 Task: Send an email with the signature Danielle Scott with the subject Thank you for a cover letter and the message I noticed that there were some discrepancies in the financial statement. Could you please clarify these for me? from softage.10@softage.net to softage.3@softage.net and move the email from Sent Items to the folder Conversion rate optimization
Action: Mouse moved to (84, 88)
Screenshot: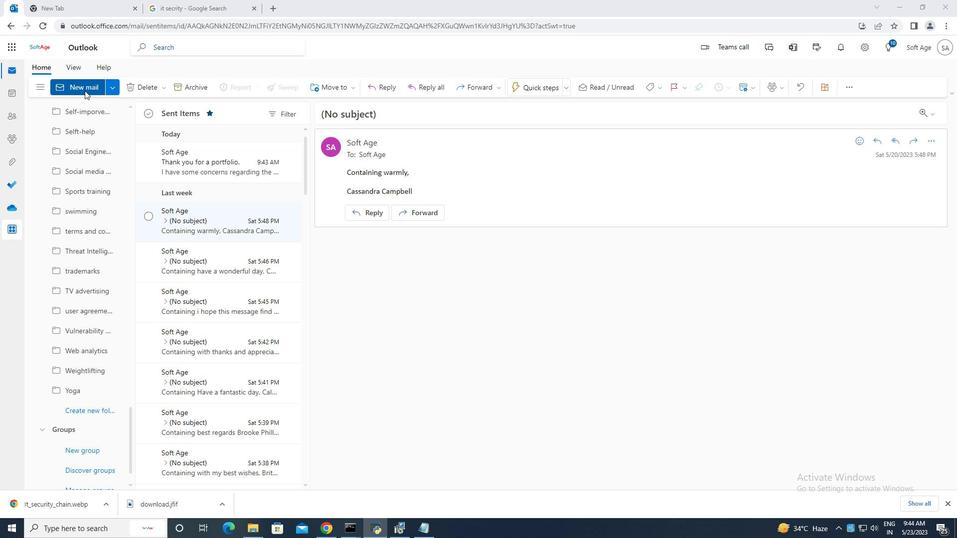 
Action: Mouse pressed left at (84, 88)
Screenshot: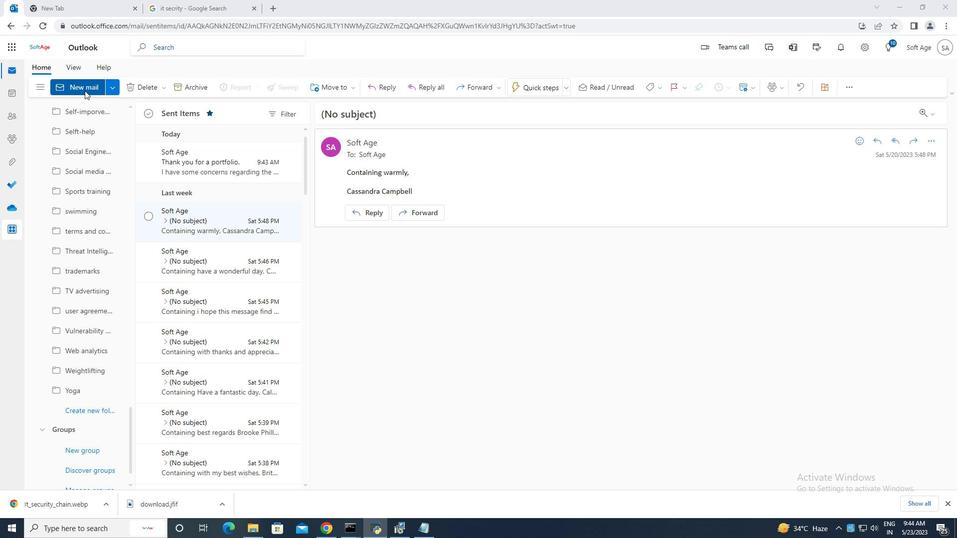 
Action: Mouse moved to (644, 87)
Screenshot: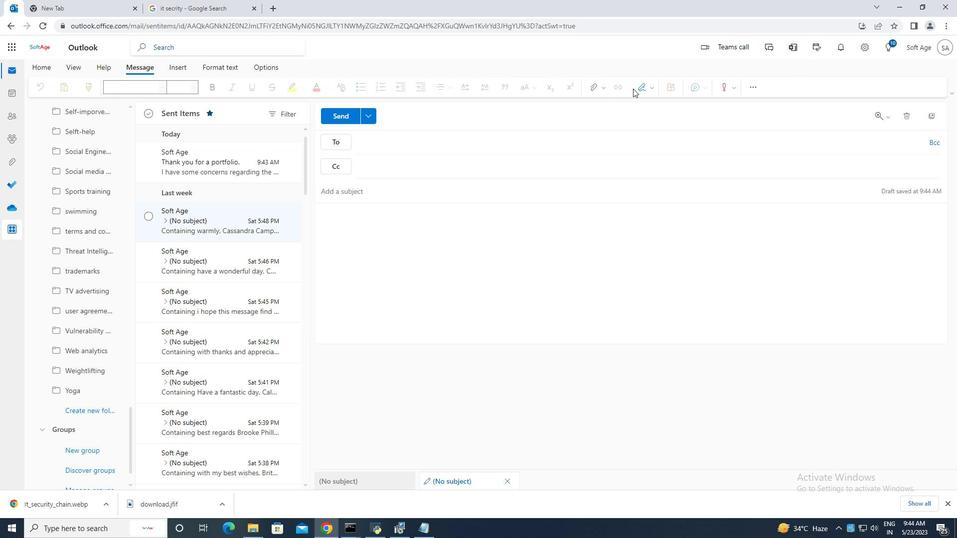 
Action: Mouse pressed left at (644, 87)
Screenshot: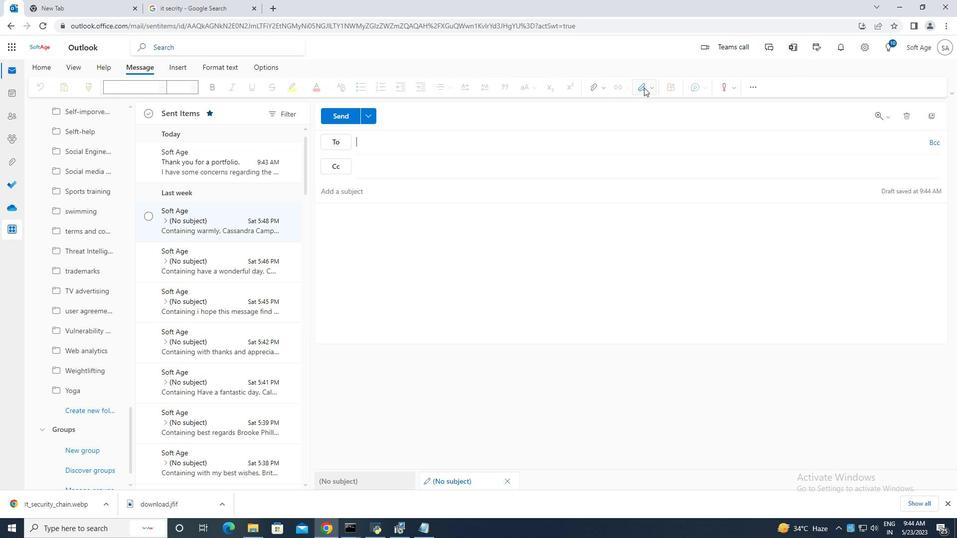 
Action: Mouse moved to (628, 126)
Screenshot: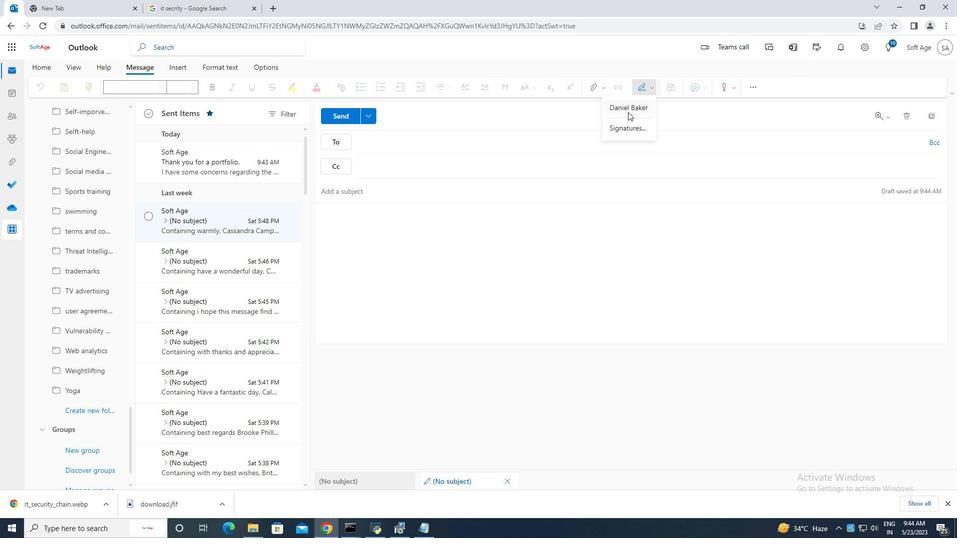 
Action: Mouse pressed left at (628, 126)
Screenshot: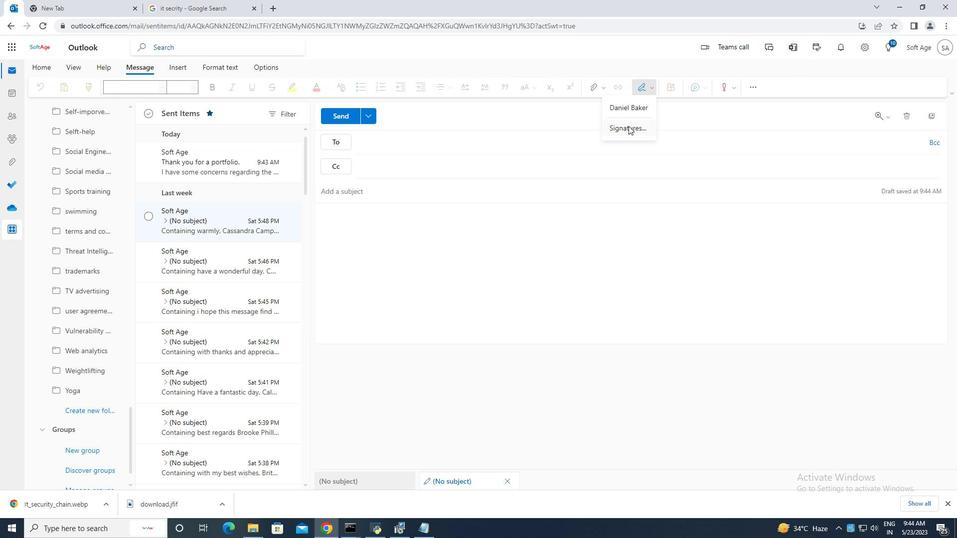 
Action: Mouse moved to (668, 166)
Screenshot: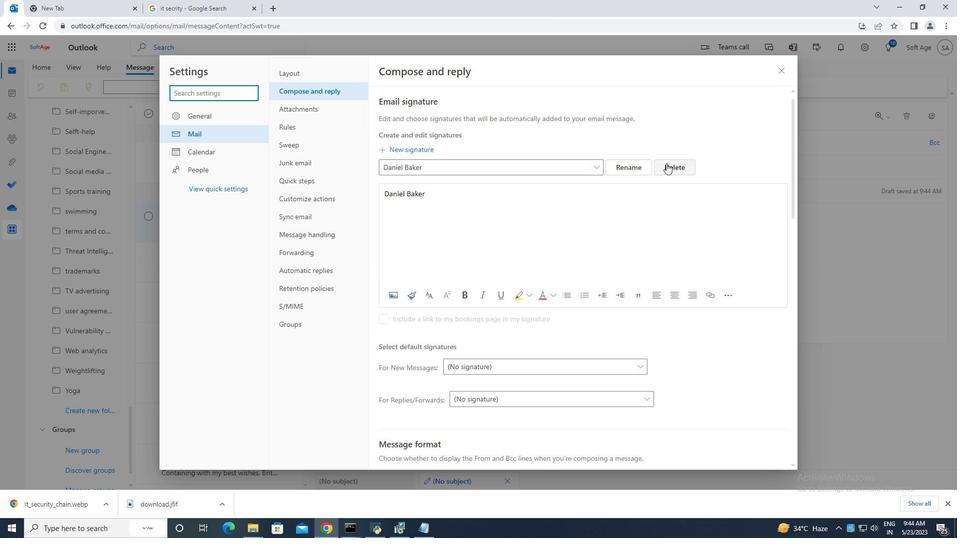 
Action: Mouse pressed left at (668, 166)
Screenshot: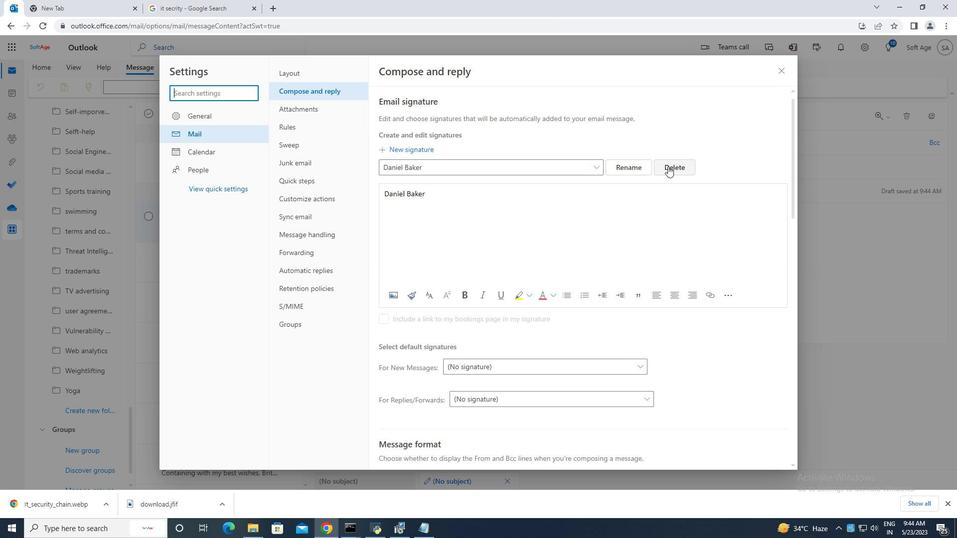 
Action: Mouse moved to (420, 166)
Screenshot: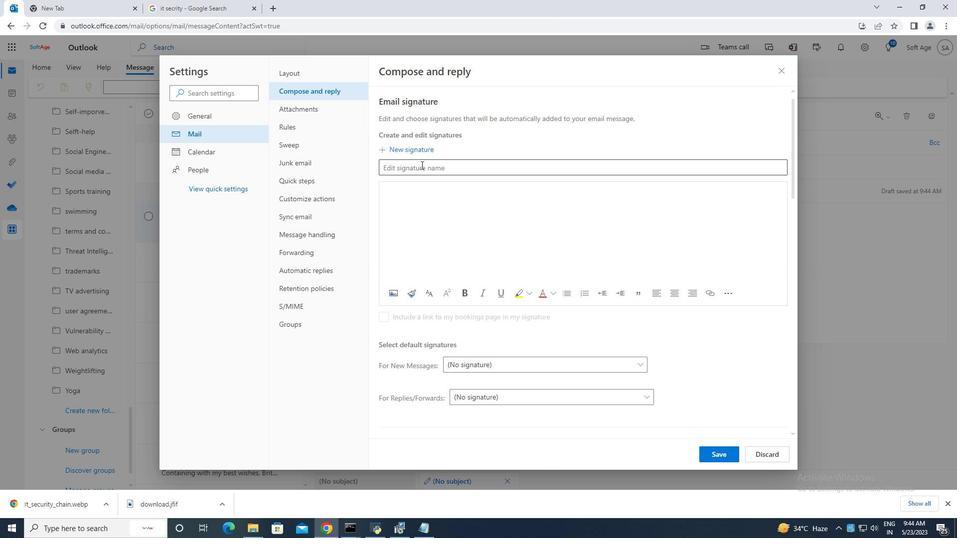 
Action: Mouse pressed left at (420, 166)
Screenshot: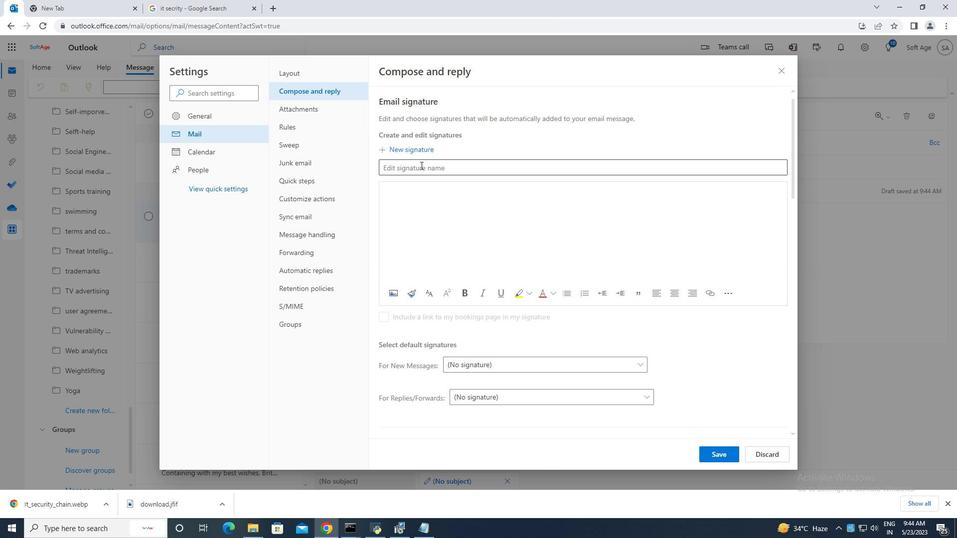 
Action: Mouse moved to (420, 166)
Screenshot: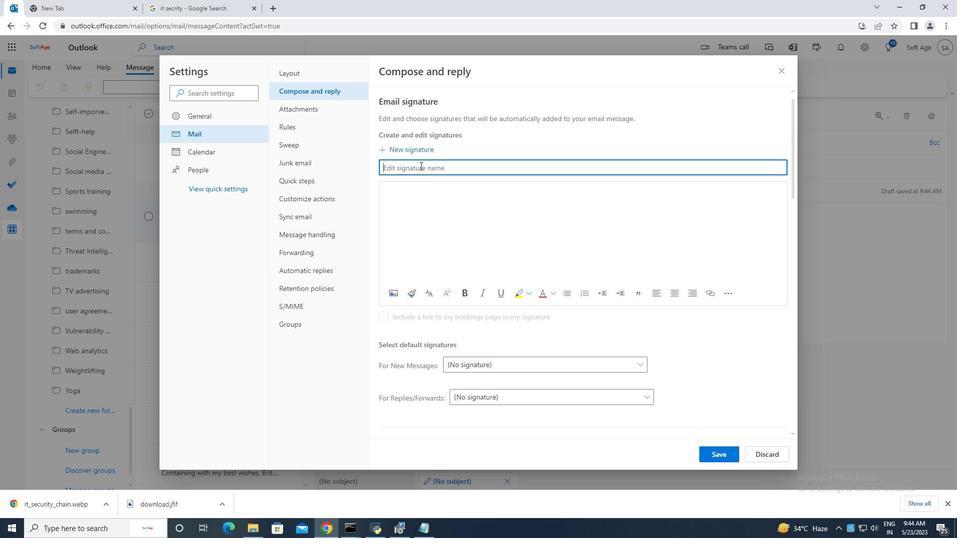 
Action: Key pressed <Key.caps_lock>D<Key.caps_lock>anielle<Key.space><Key.caps_lock>S<Key.caps_lock>cott
Screenshot: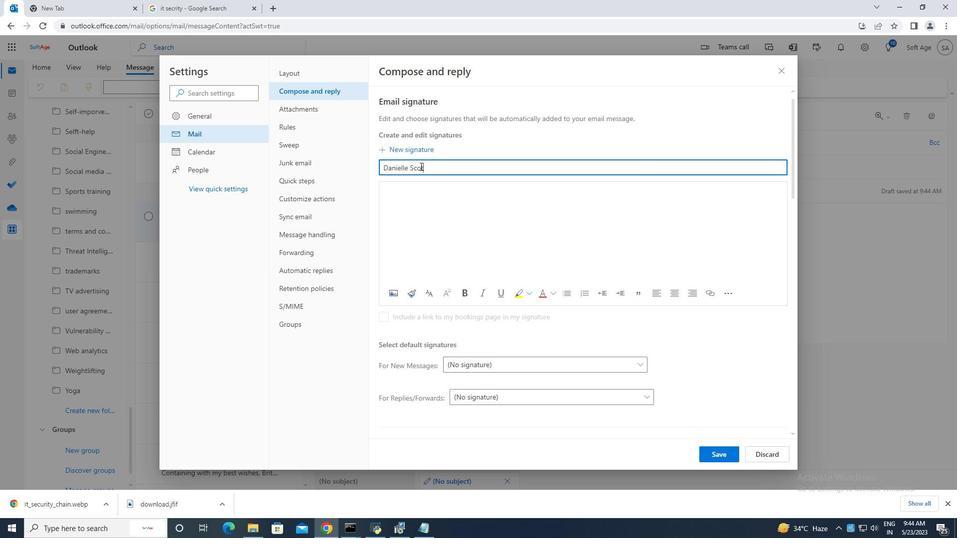 
Action: Mouse moved to (408, 192)
Screenshot: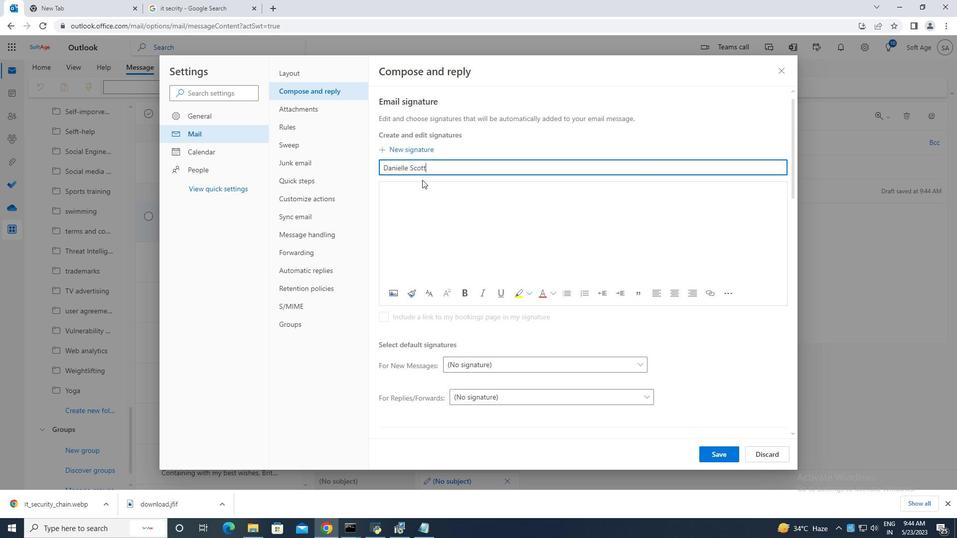 
Action: Mouse pressed left at (408, 192)
Screenshot: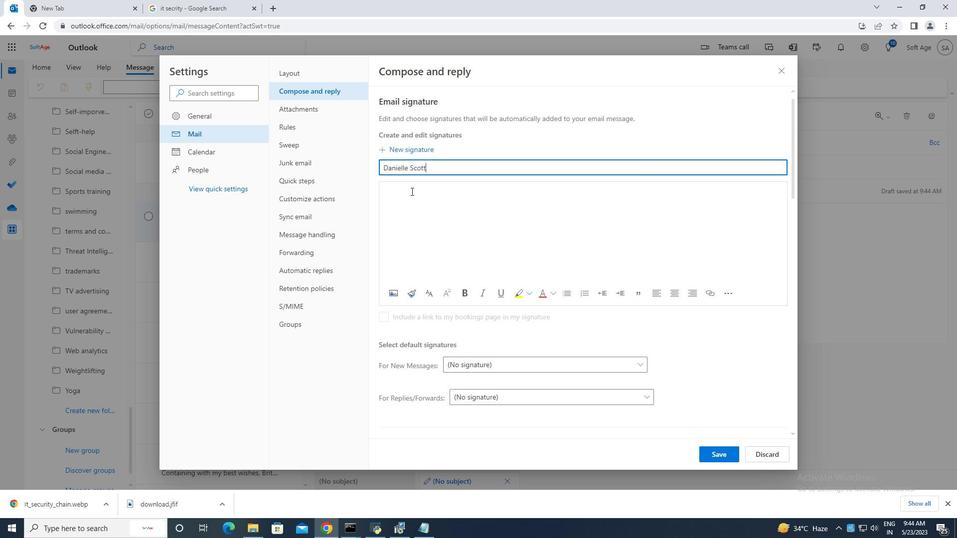 
Action: Key pressed <Key.caps_lock>D<Key.caps_lock>ab<Key.backspace>nielle<Key.space><Key.caps_lock>S<Key.caps_lock>cott
Screenshot: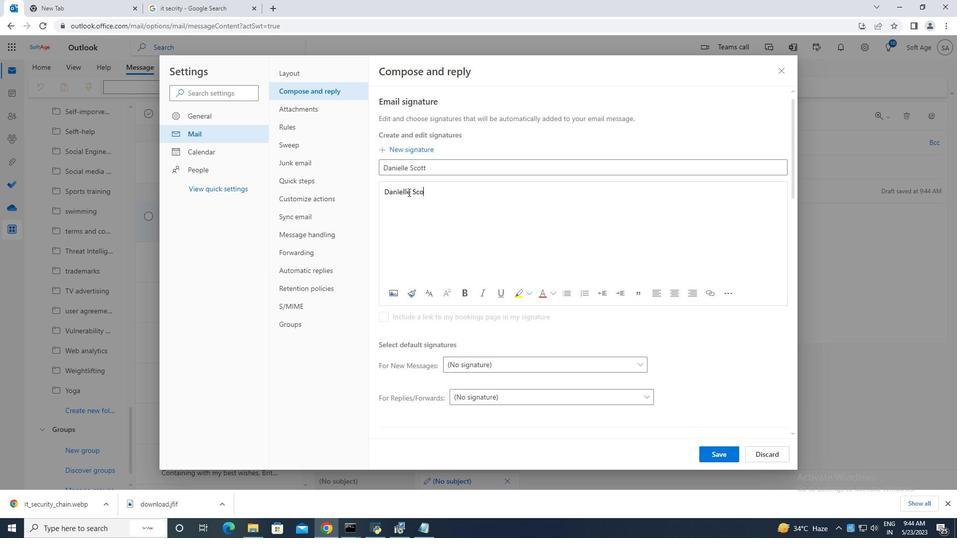 
Action: Mouse moved to (714, 457)
Screenshot: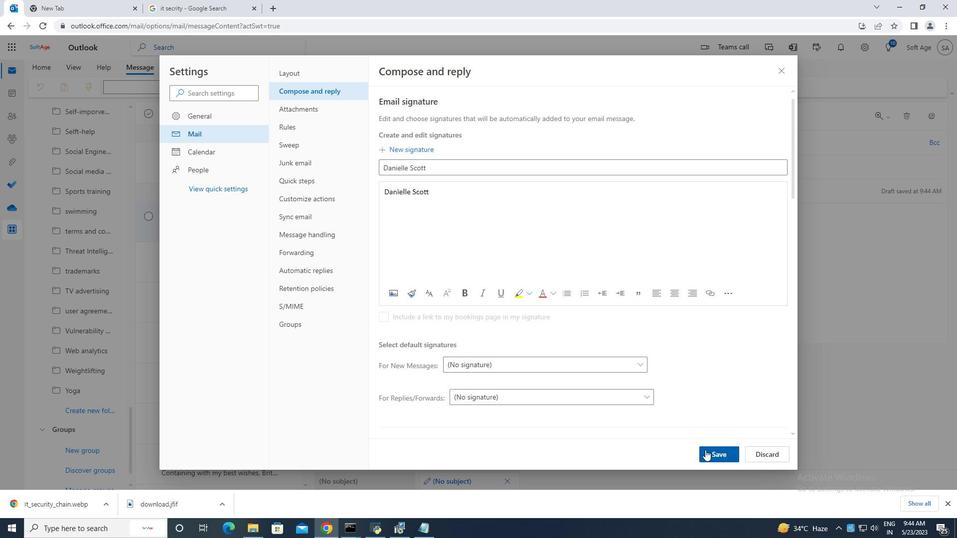 
Action: Mouse pressed left at (714, 457)
Screenshot: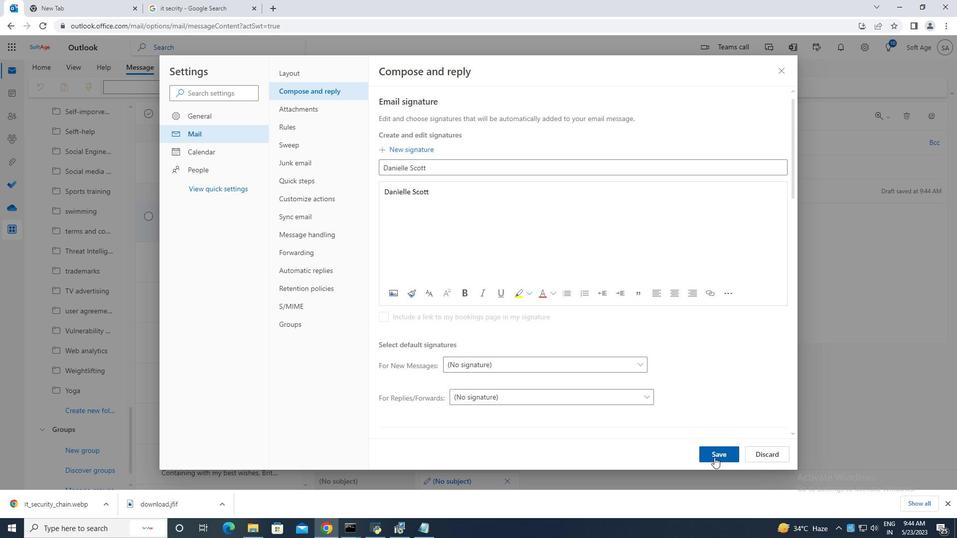 
Action: Mouse moved to (777, 73)
Screenshot: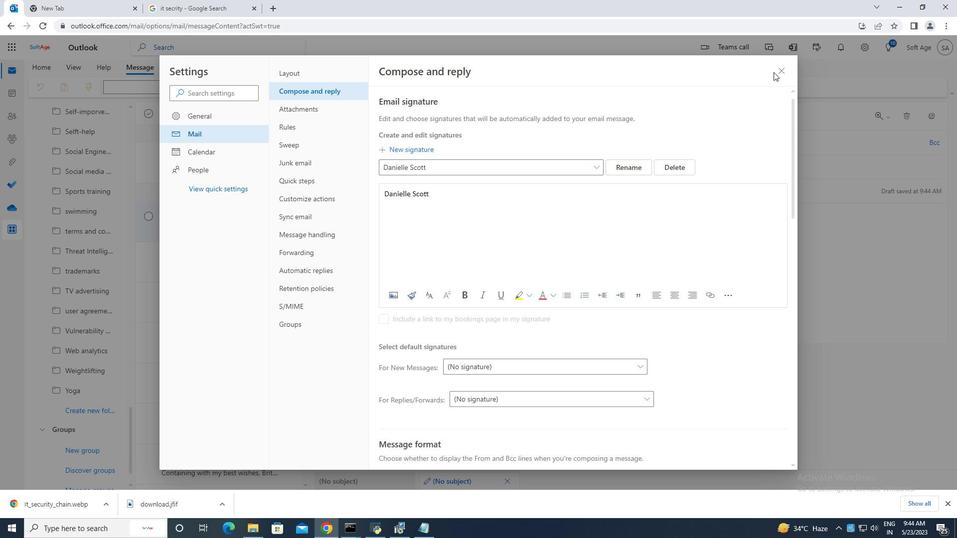 
Action: Mouse pressed left at (777, 73)
Screenshot: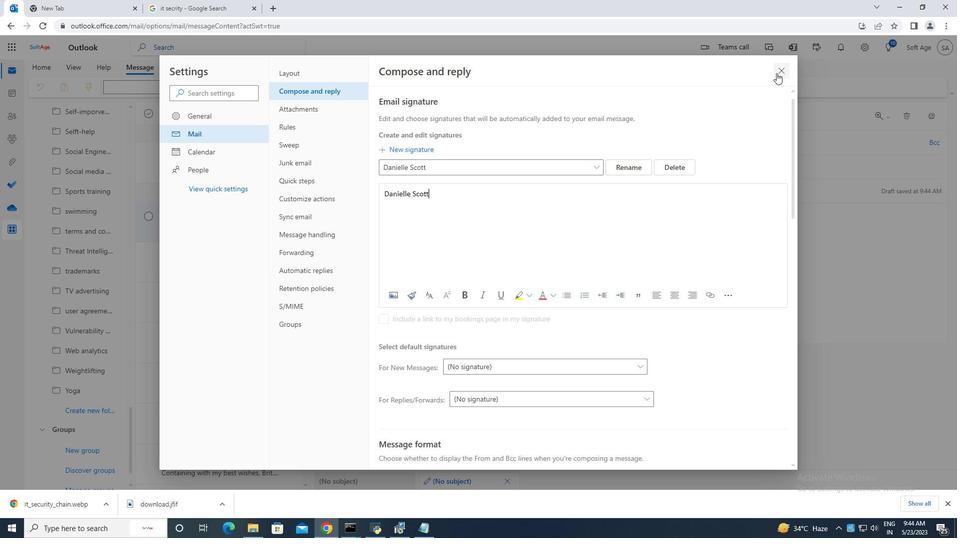 
Action: Mouse moved to (649, 88)
Screenshot: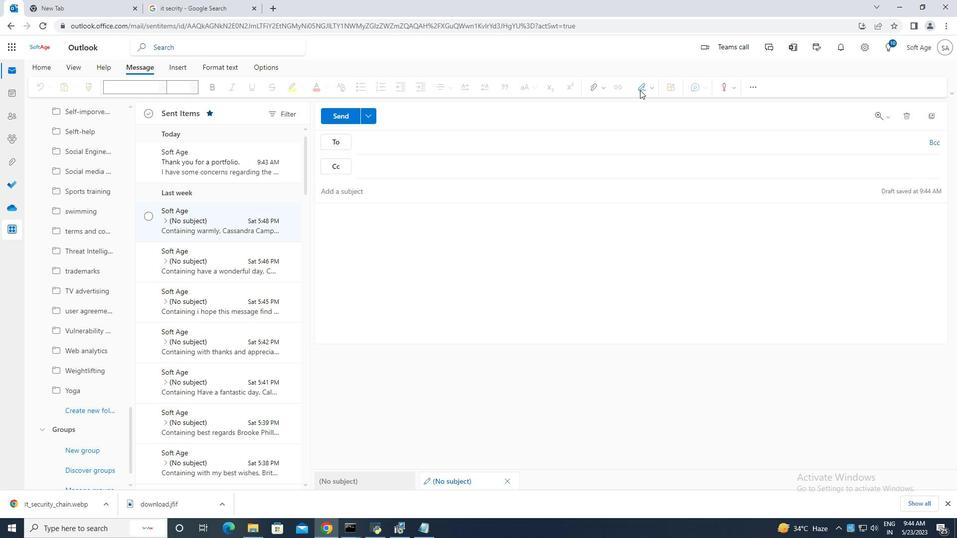 
Action: Mouse pressed left at (649, 88)
Screenshot: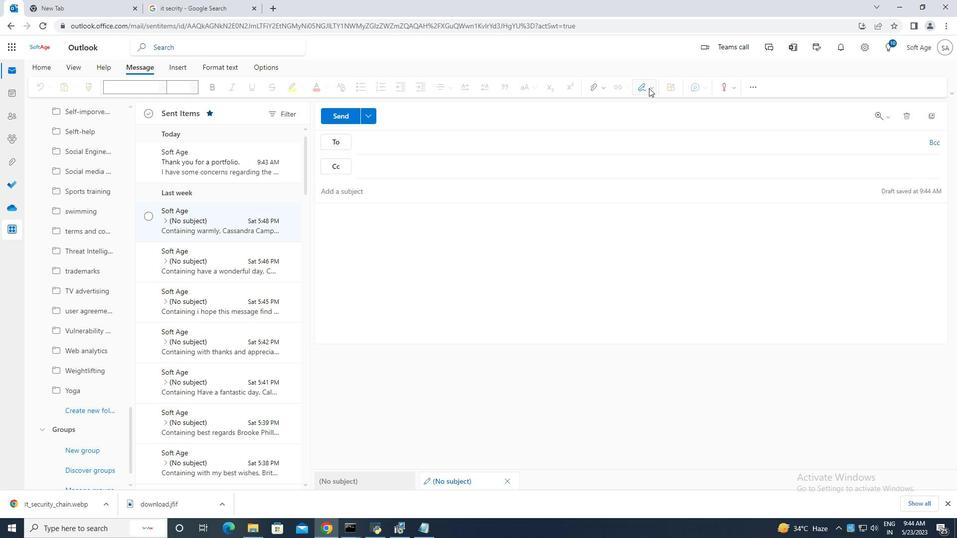 
Action: Mouse moved to (632, 106)
Screenshot: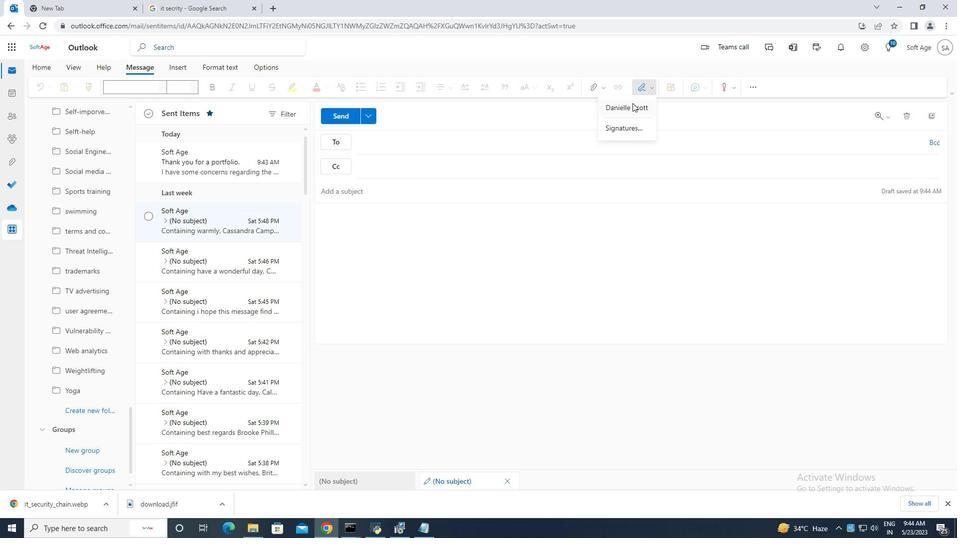 
Action: Mouse pressed left at (632, 106)
Screenshot: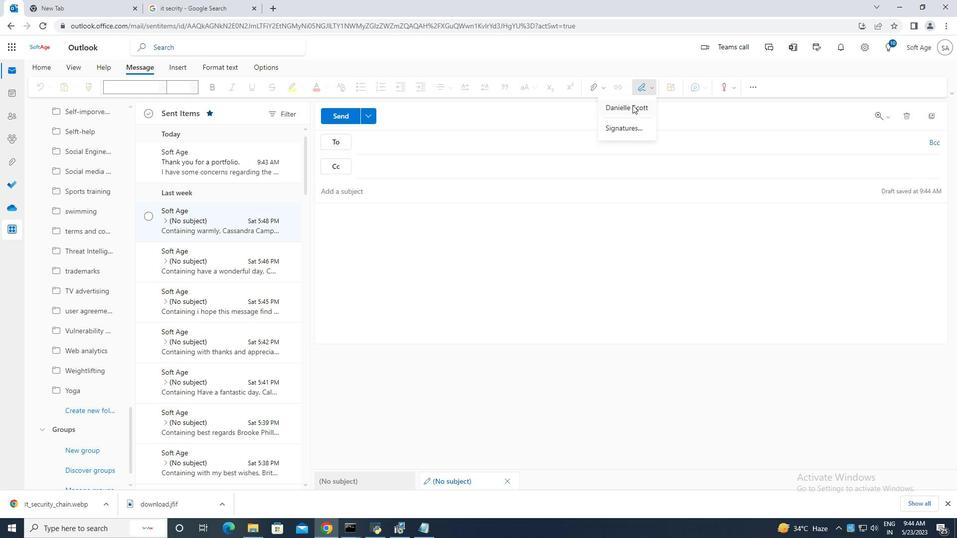 
Action: Mouse moved to (362, 191)
Screenshot: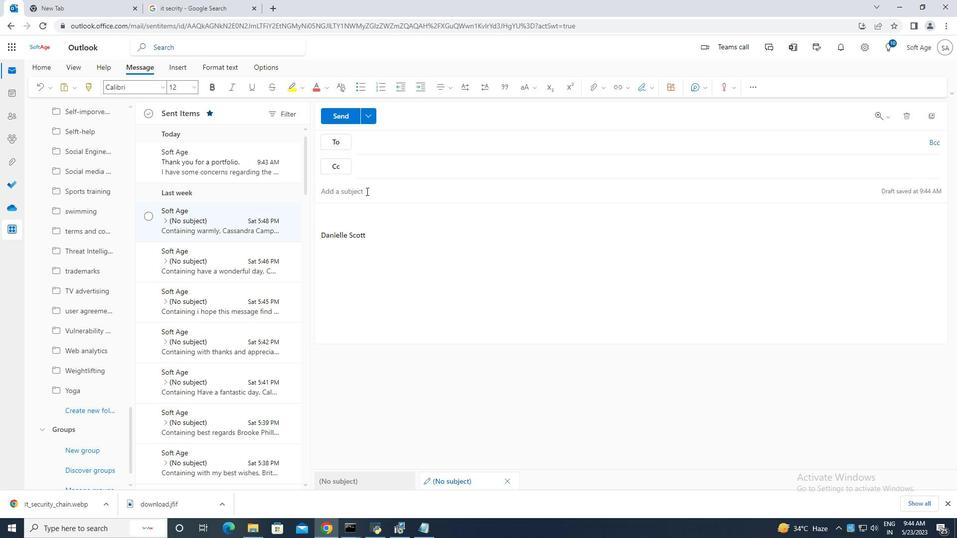 
Action: Mouse pressed left at (362, 191)
Screenshot: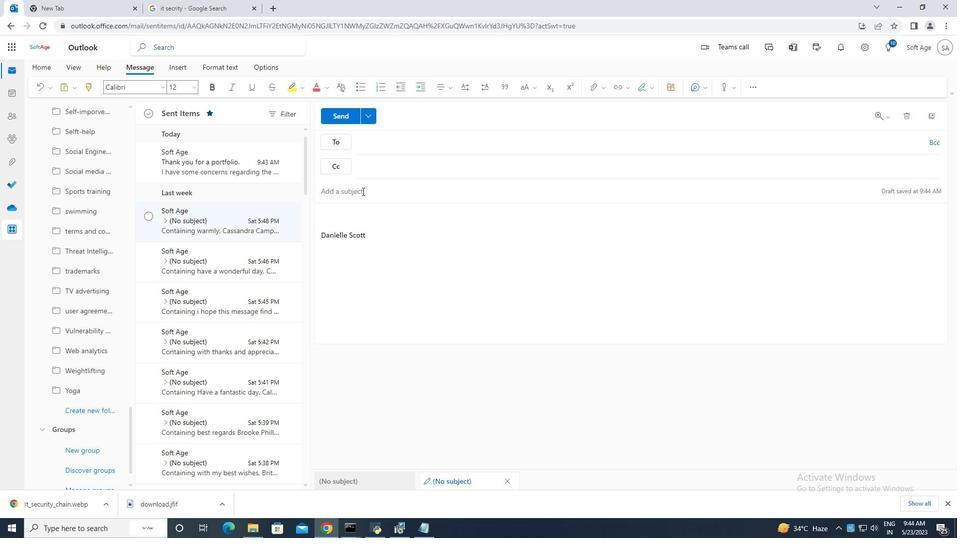 
Action: Key pressed <Key.caps_lock>T<Key.caps_lock>hank<Key.space>you<Key.space>for<Key.space>a<Key.space>covw<Key.backspace>er<Key.space>letter<Key.space><Key.backspace>.
Screenshot: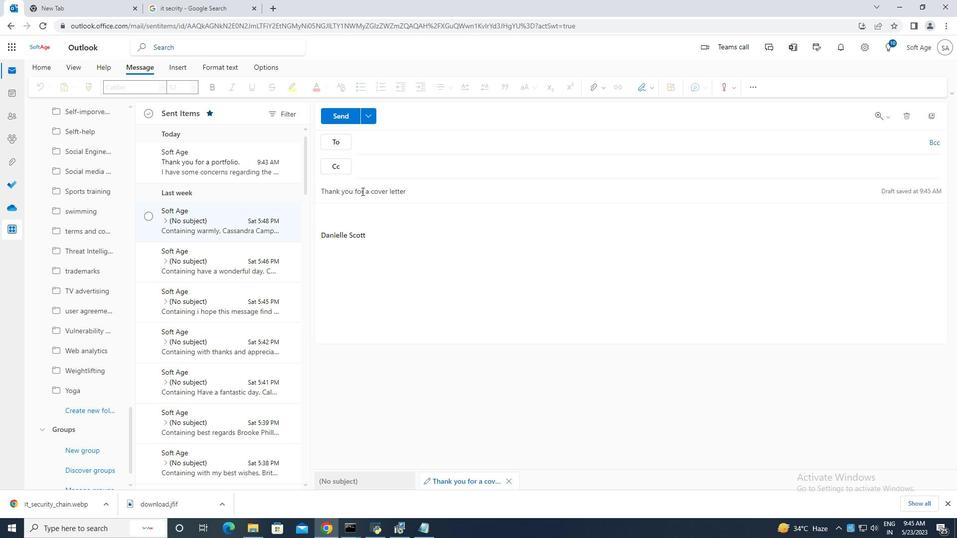 
Action: Mouse moved to (364, 216)
Screenshot: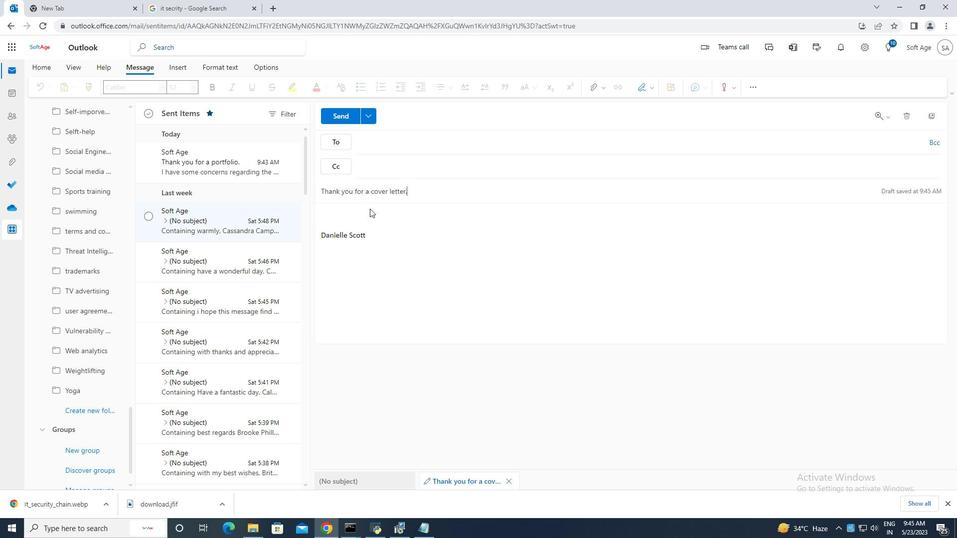 
Action: Mouse pressed left at (364, 216)
Screenshot: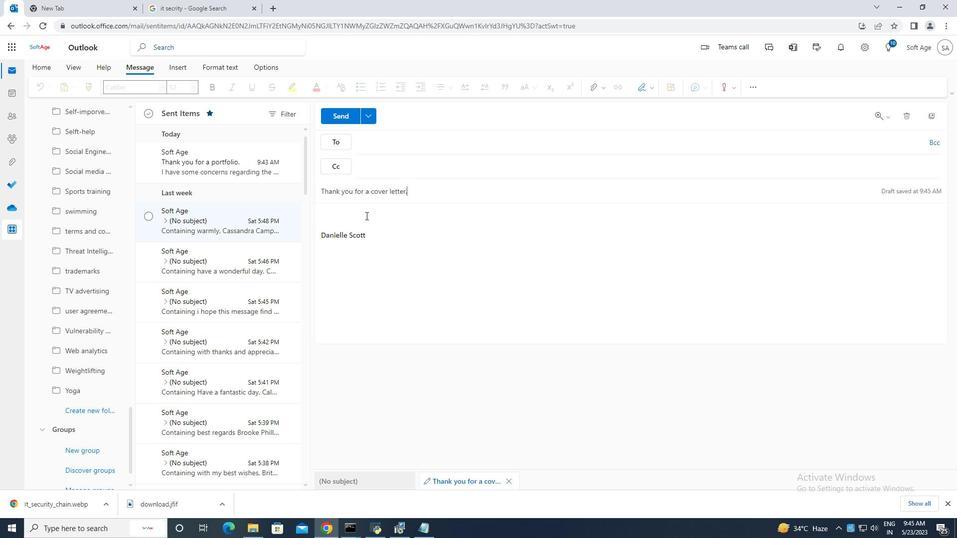 
Action: Mouse moved to (362, 215)
Screenshot: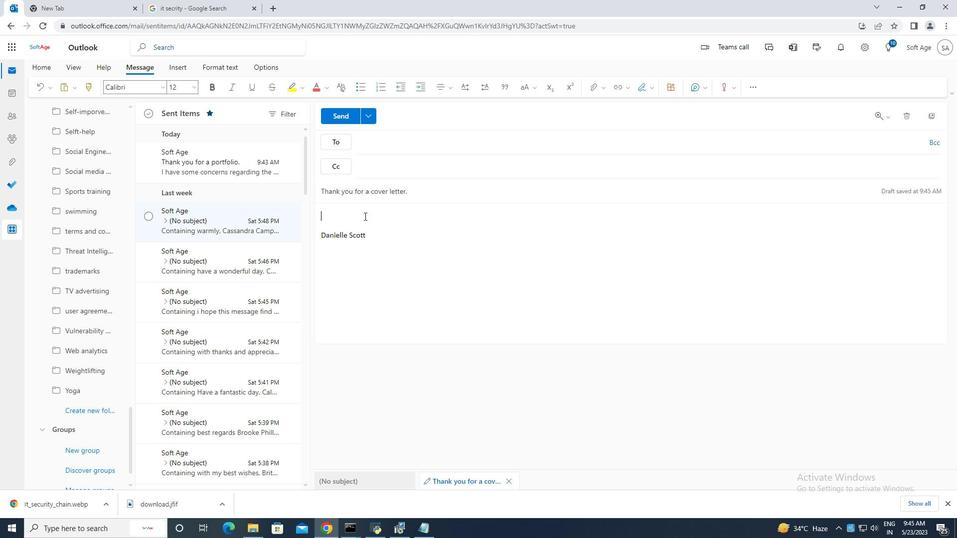 
Action: Key pressed <Key.caps_lock>I<Key.caps_lock><Key.space>noticed<Key.space>that<Key.space>there<Key.space>were<Key.space>some<Key.space>discrepancies<Key.space>i<Key.space>the<Key.space><Key.left><Key.left><Key.left><Key.left><Key.left>n<Key.right><Key.right><Key.right><Key.right><Key.space>th<Key.backspace><Key.backspace>financial<Key.space>stae<Key.backspace>tement.<Key.space>c<Key.backspace><Key.caps_lock>C<Key.caps_lock>ould<Key.space>you<Key.space>please<Key.space>clarify<Key.space>these<Key.space>for<Key.space>me.
Screenshot: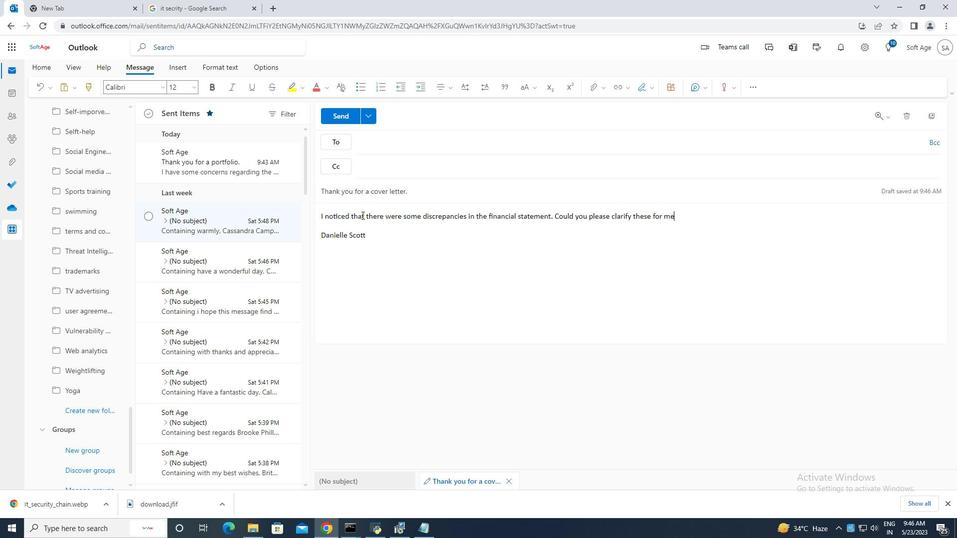 
Action: Mouse moved to (388, 138)
Screenshot: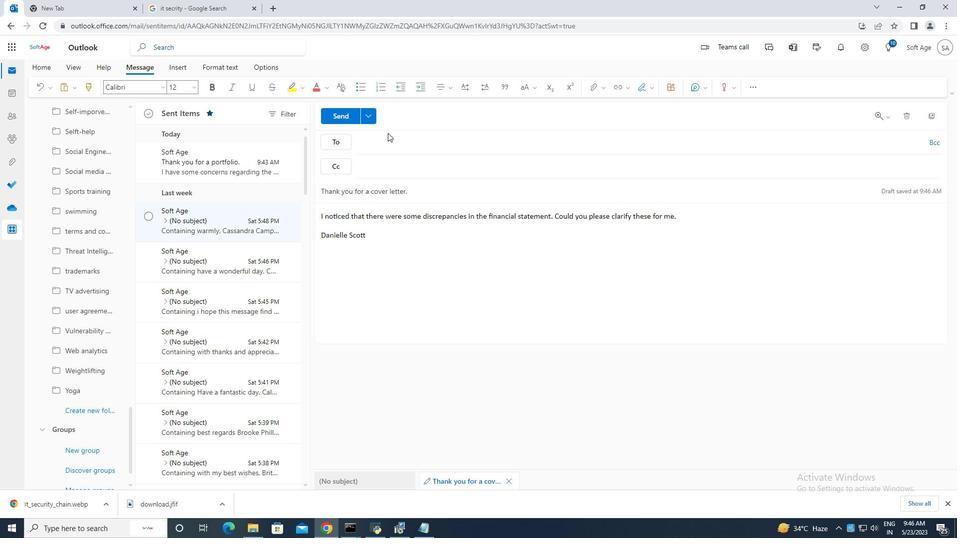 
Action: Mouse pressed left at (388, 138)
Screenshot: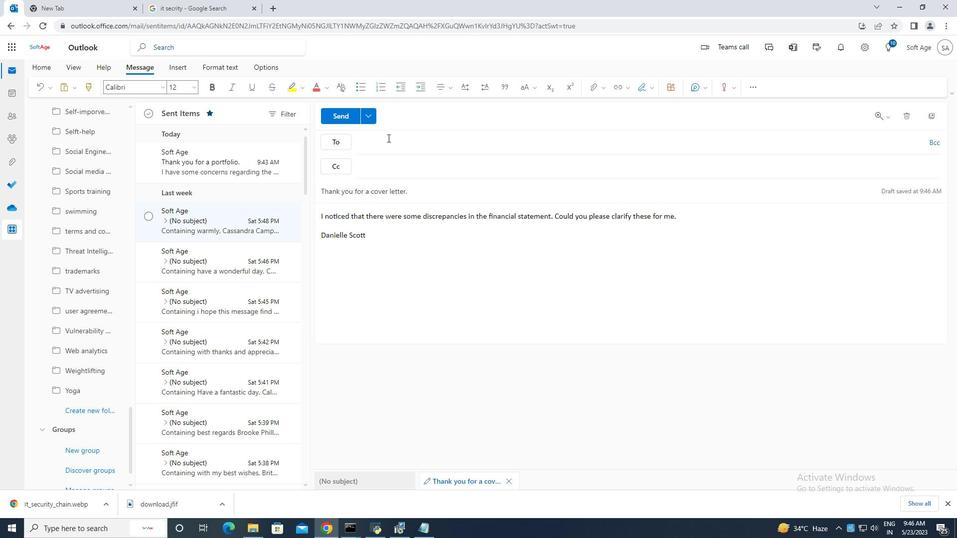
Action: Mouse moved to (388, 138)
Screenshot: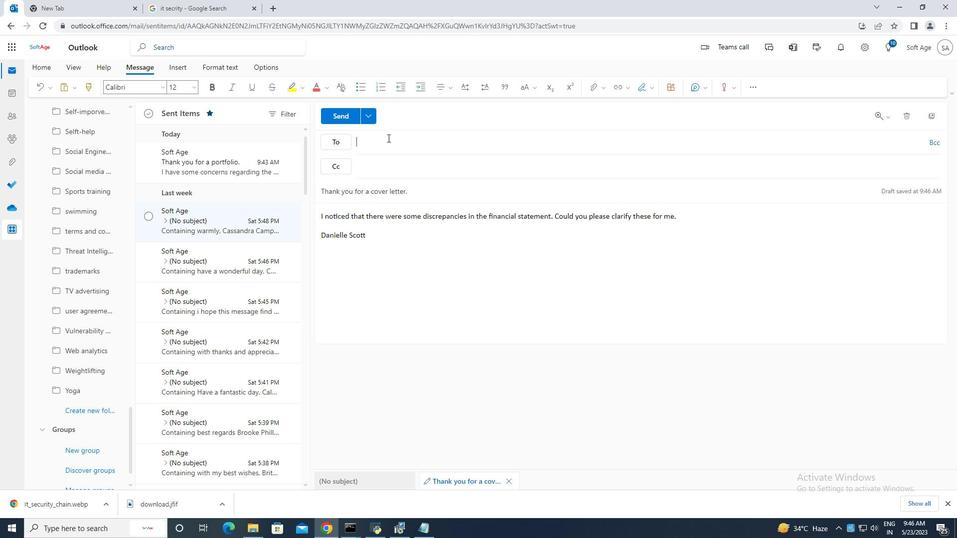 
Action: Key pressed softage.3<Key.shift>@
Screenshot: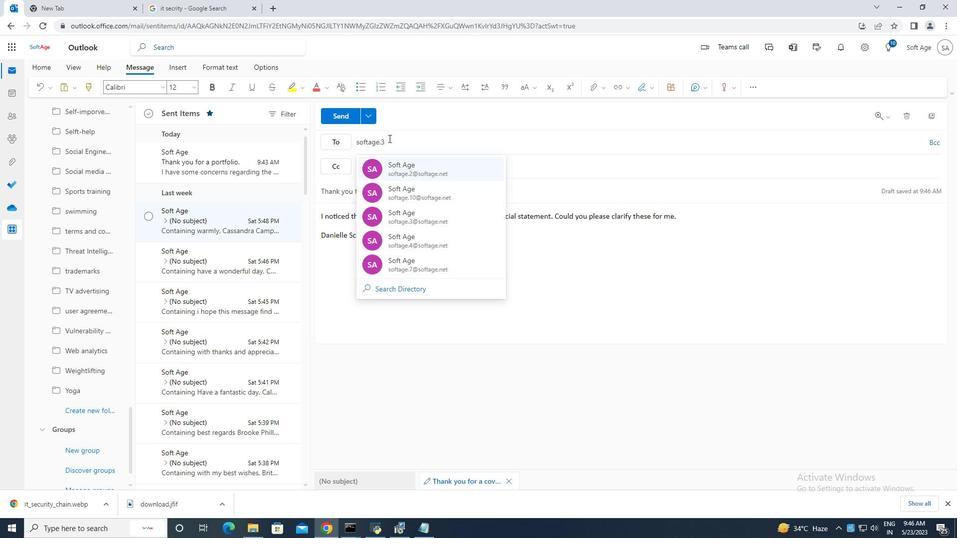 
Action: Mouse moved to (456, 164)
Screenshot: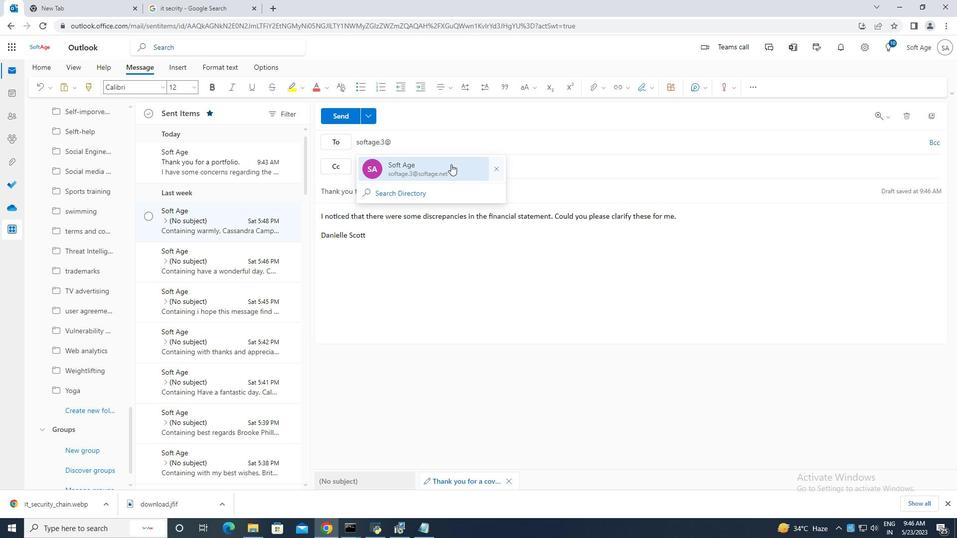 
Action: Mouse pressed left at (456, 164)
Screenshot: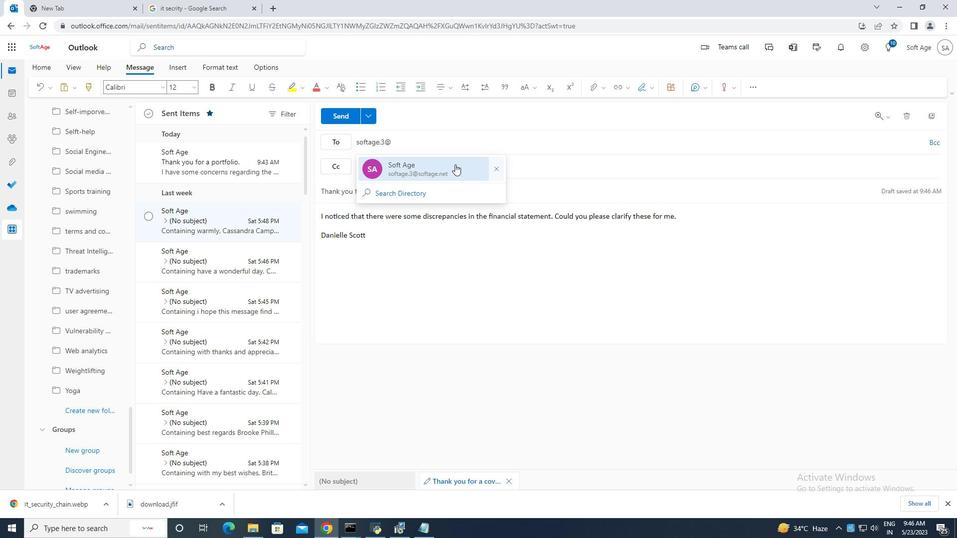 
Action: Mouse moved to (93, 410)
Screenshot: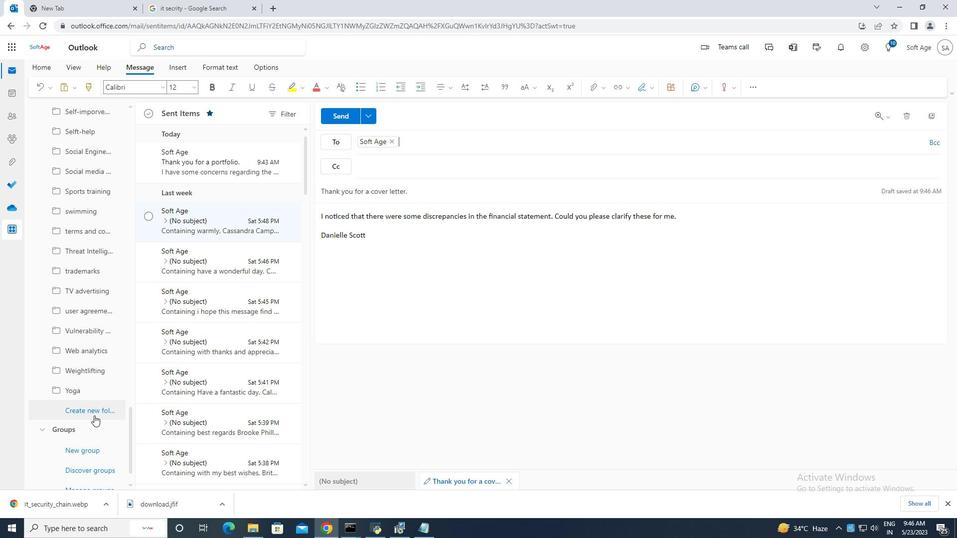 
Action: Mouse pressed left at (93, 410)
Screenshot: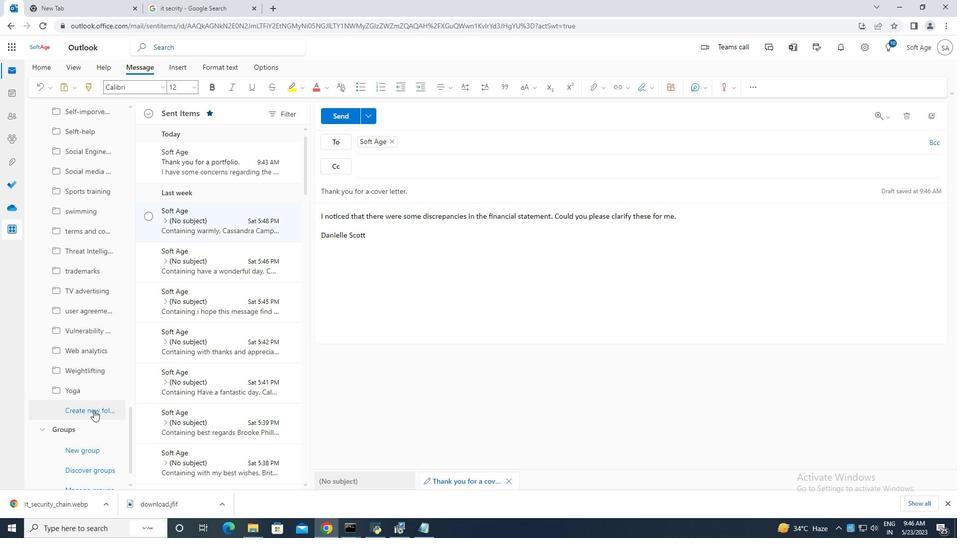
Action: Mouse moved to (89, 410)
Screenshot: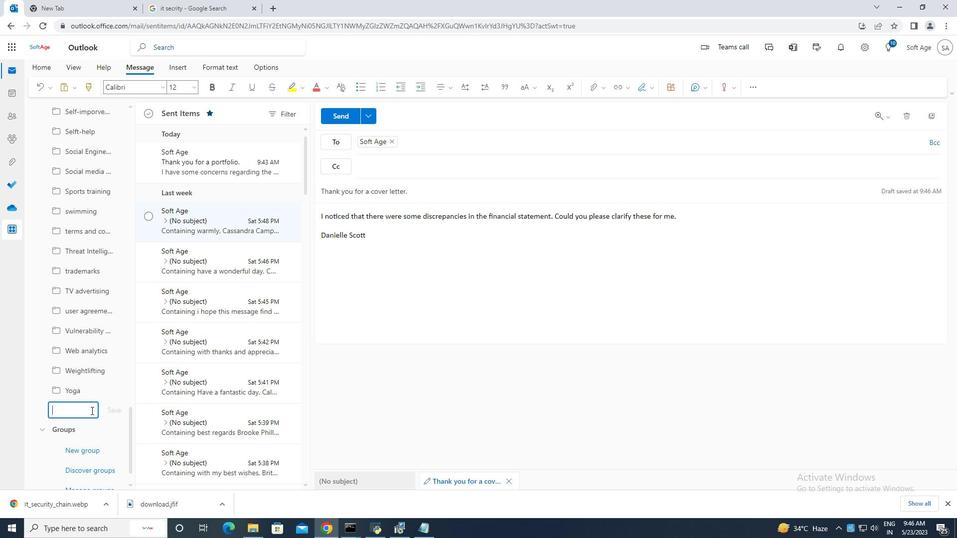 
Action: Mouse pressed left at (89, 410)
Screenshot: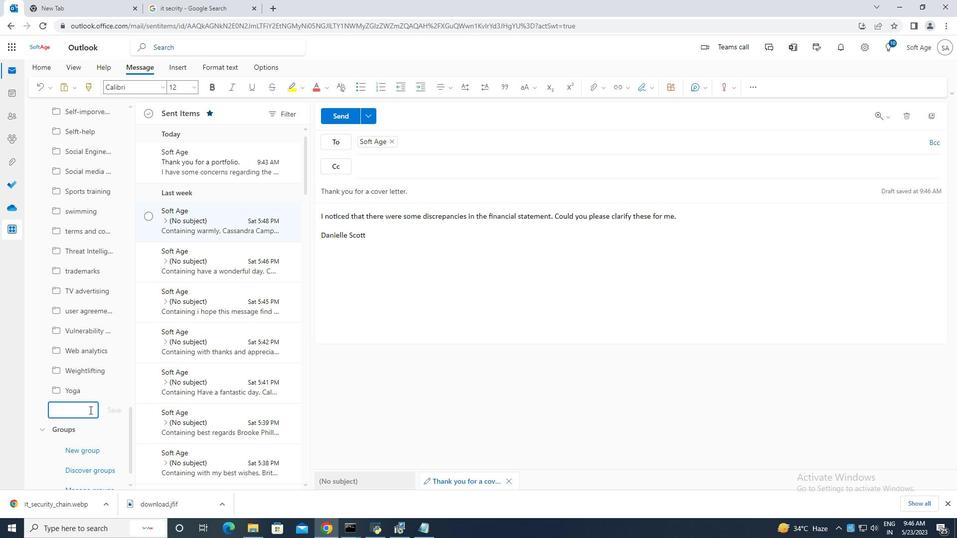 
Action: Key pressed <Key.caps_lock>C<Key.caps_lock>onversion<Key.space>rate<Key.space>optimization
Screenshot: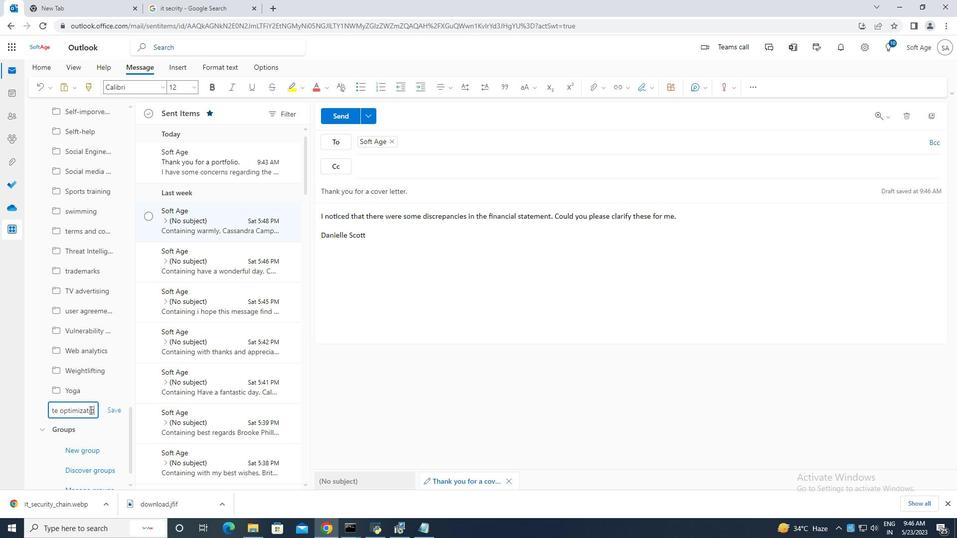 
Action: Mouse moved to (113, 409)
Screenshot: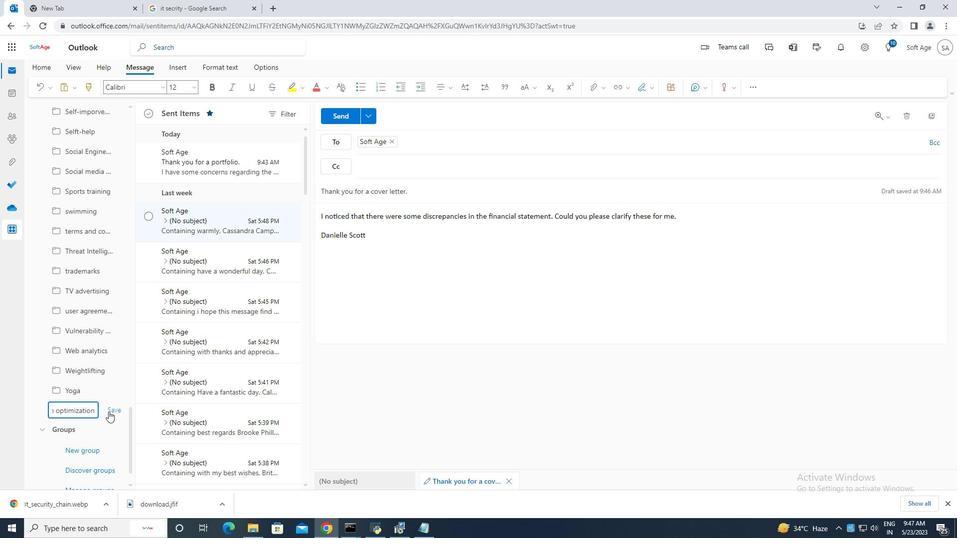 
Action: Mouse pressed left at (113, 409)
Screenshot: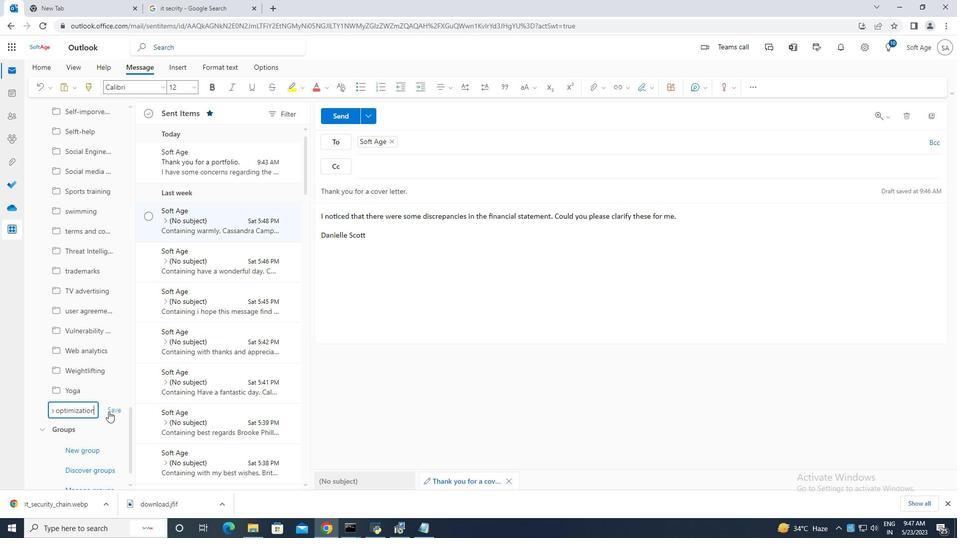 
Action: Mouse moved to (345, 115)
Screenshot: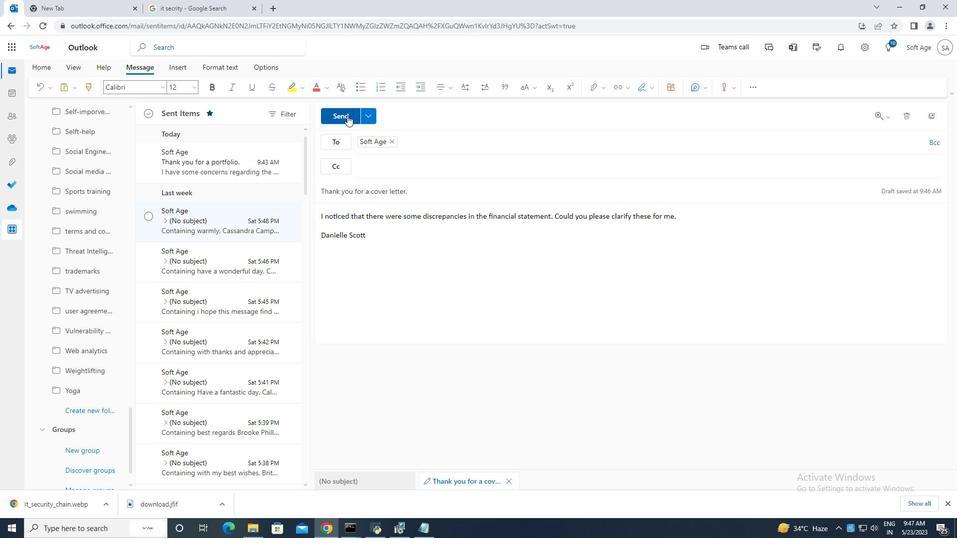 
Action: Mouse pressed left at (345, 115)
Screenshot: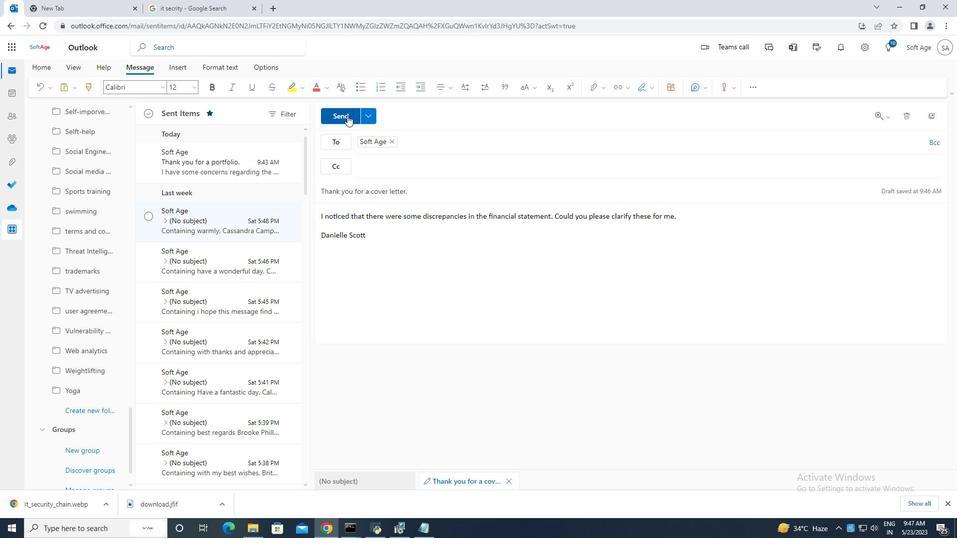 
Action: Mouse moved to (151, 156)
Screenshot: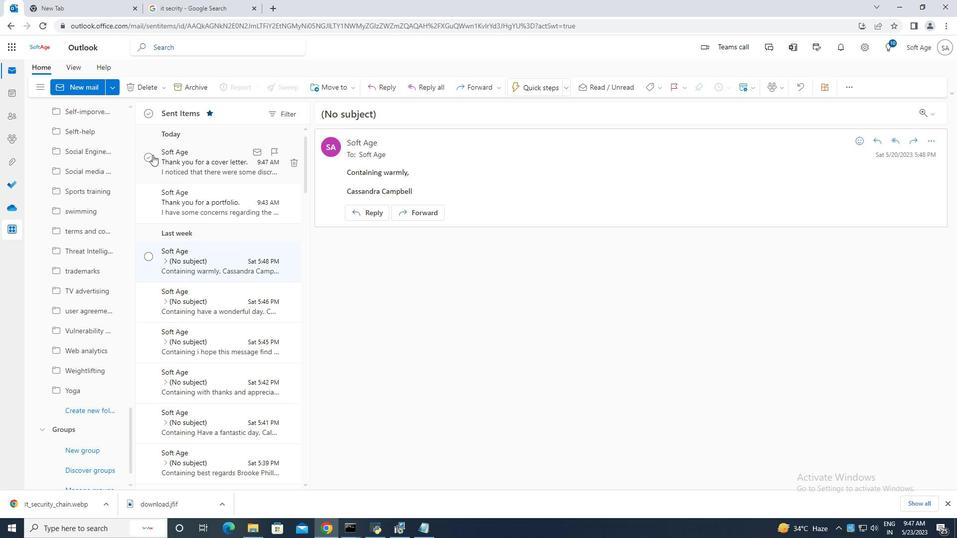 
Action: Mouse pressed left at (151, 156)
Screenshot: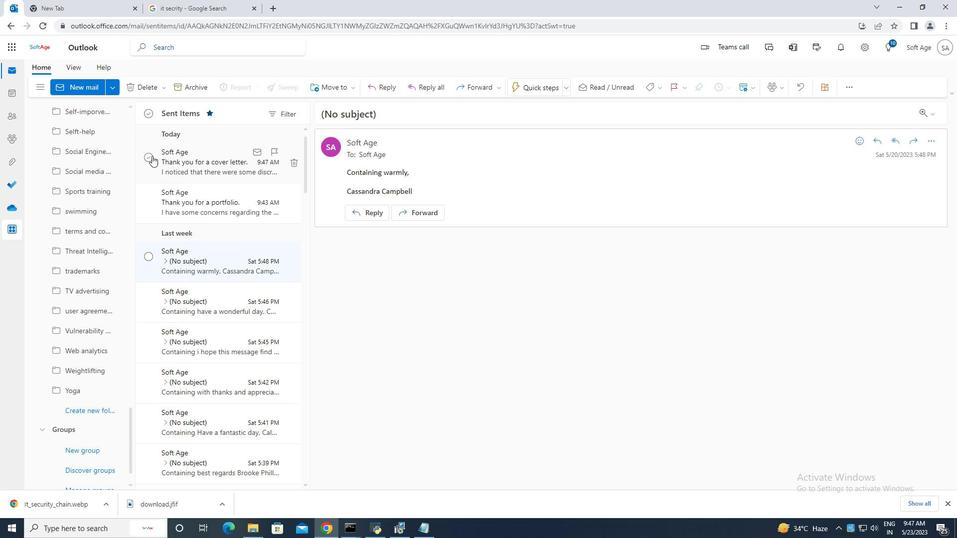 
Action: Mouse moved to (335, 87)
Screenshot: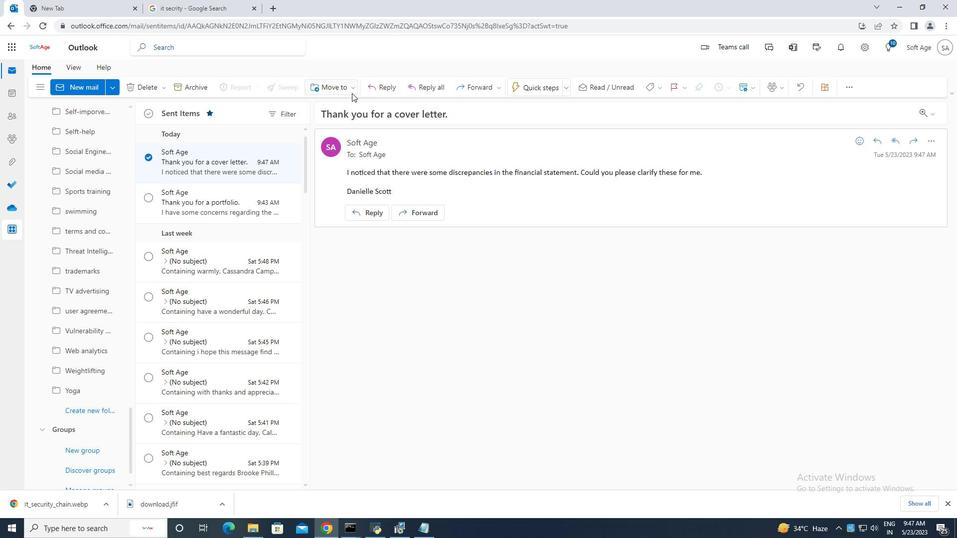 
Action: Mouse pressed left at (335, 87)
Screenshot: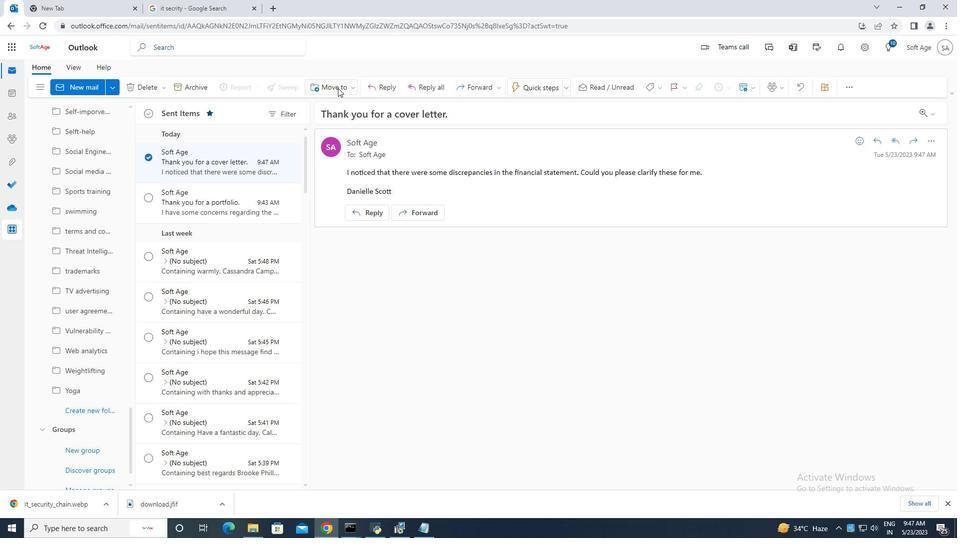 
Action: Mouse moved to (370, 109)
Screenshot: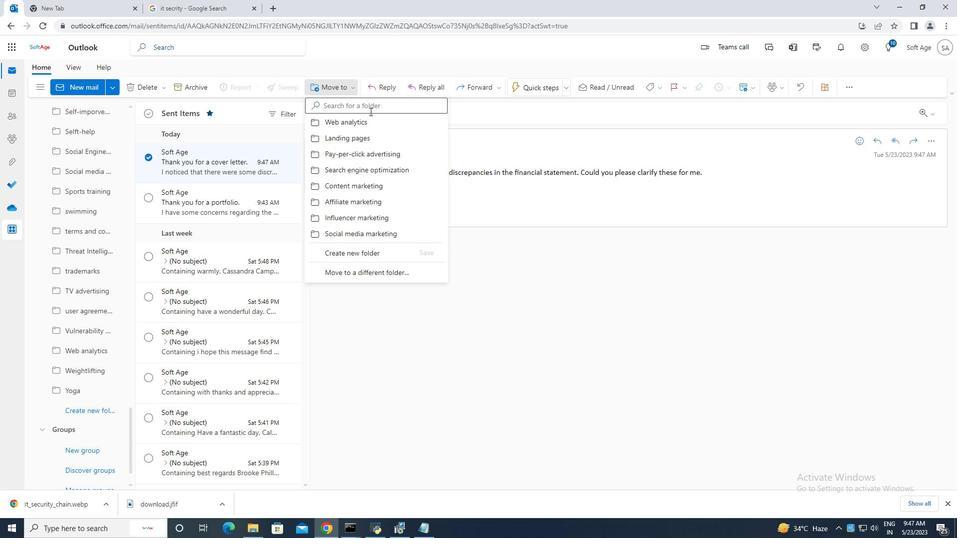 
Action: Mouse pressed left at (370, 109)
Screenshot: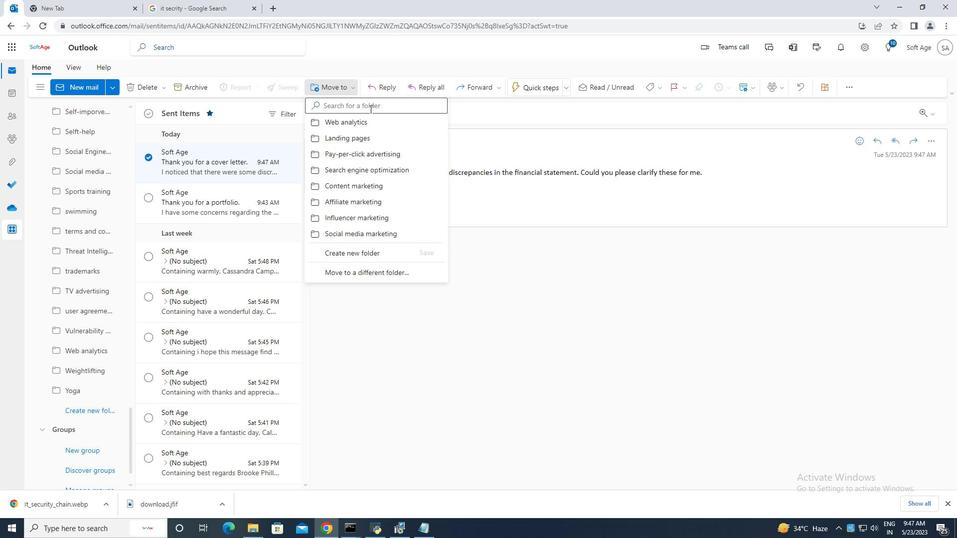 
Action: Key pressed conversion<Key.space>
Screenshot: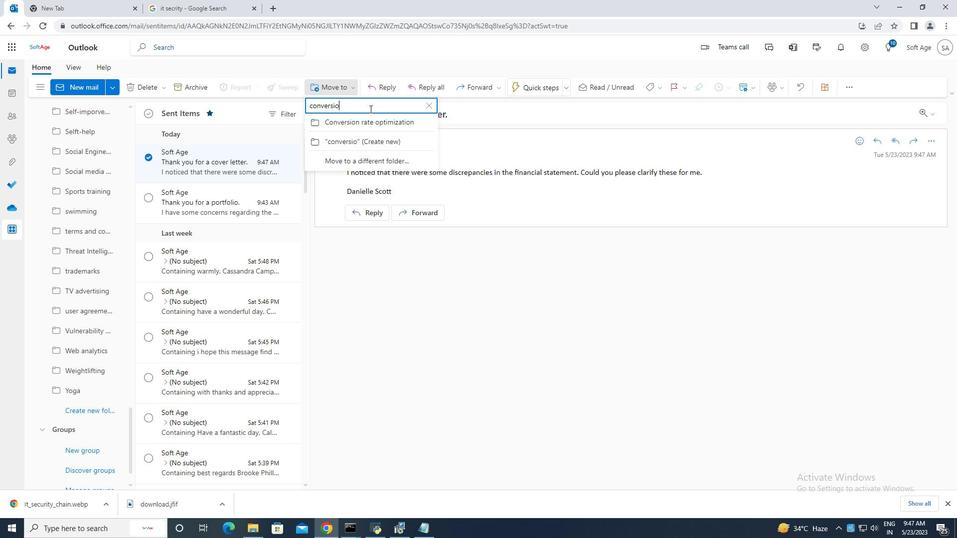 
Action: Mouse moved to (382, 123)
Screenshot: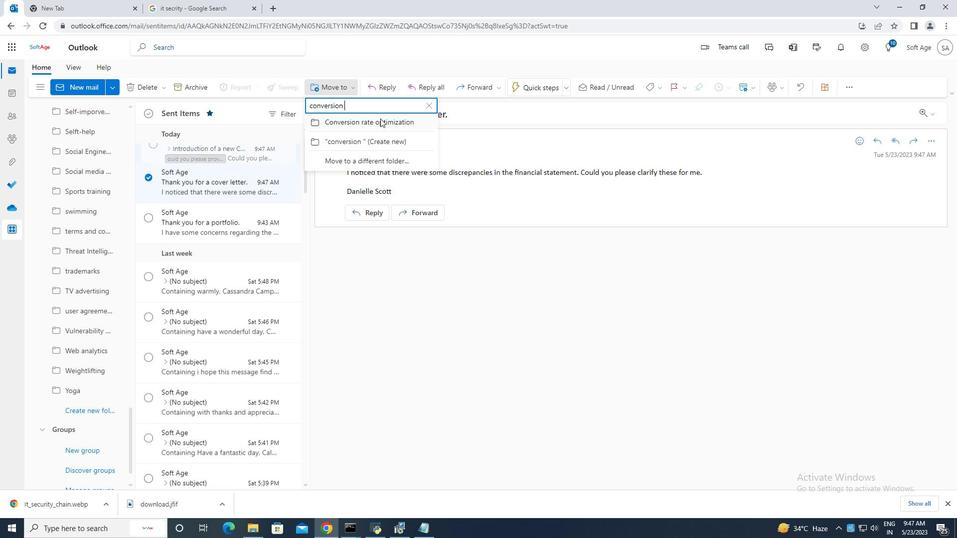 
Action: Mouse pressed left at (382, 123)
Screenshot: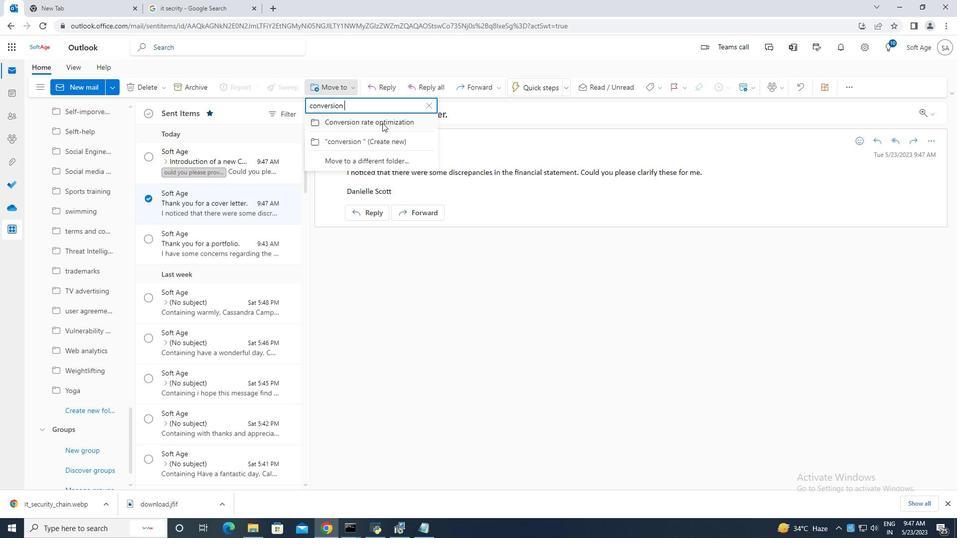 
Action: Mouse moved to (250, 315)
Screenshot: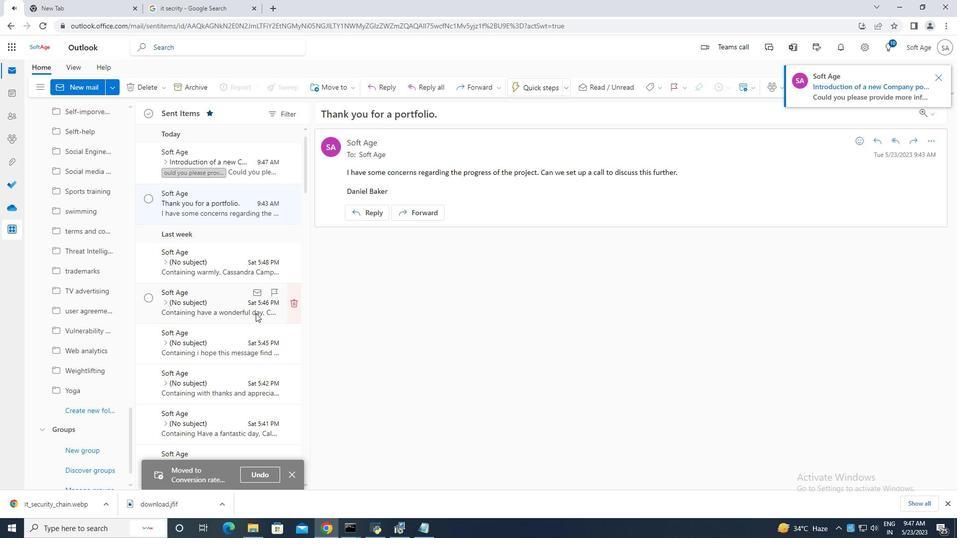 
